 Task: Select the split option in the split sizing.
Action: Mouse moved to (53, 649)
Screenshot: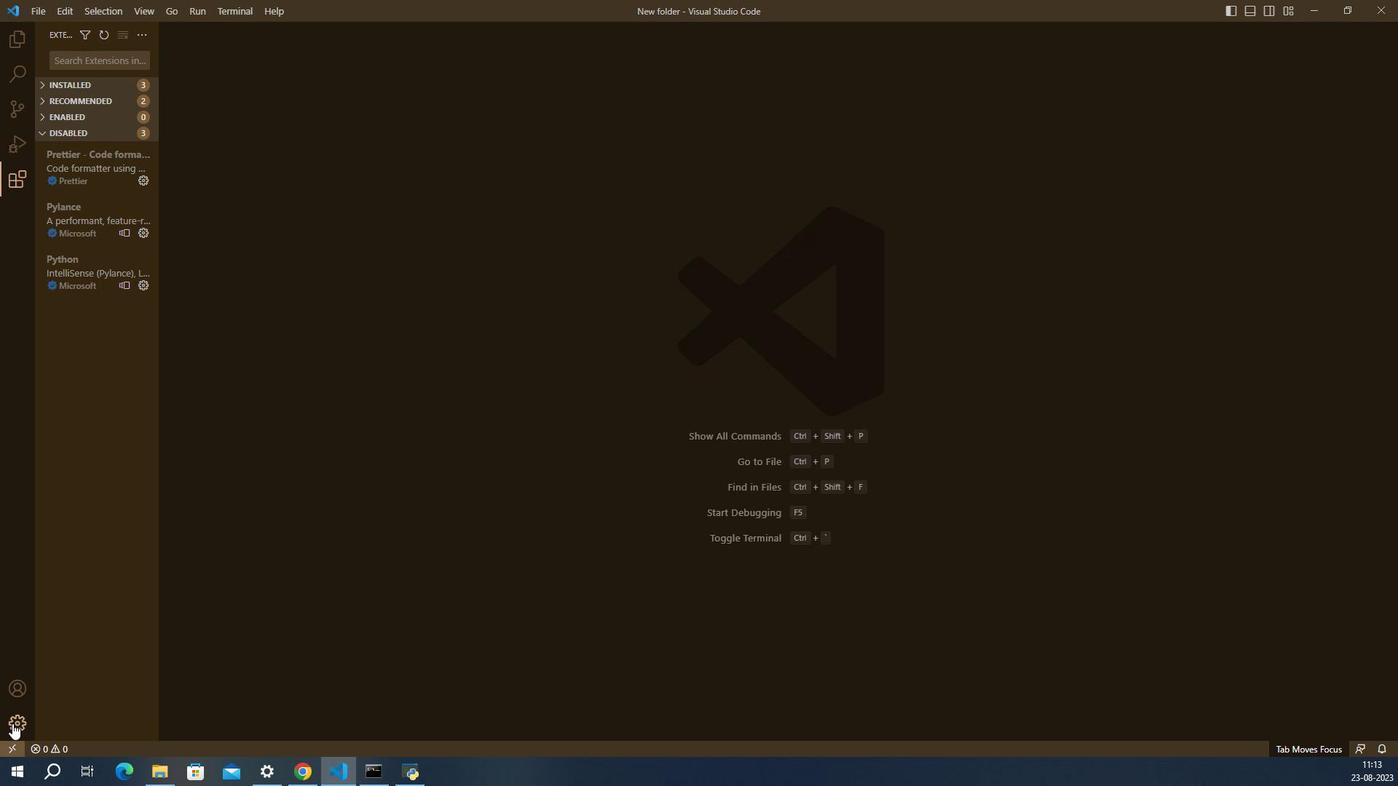
Action: Mouse pressed left at (53, 649)
Screenshot: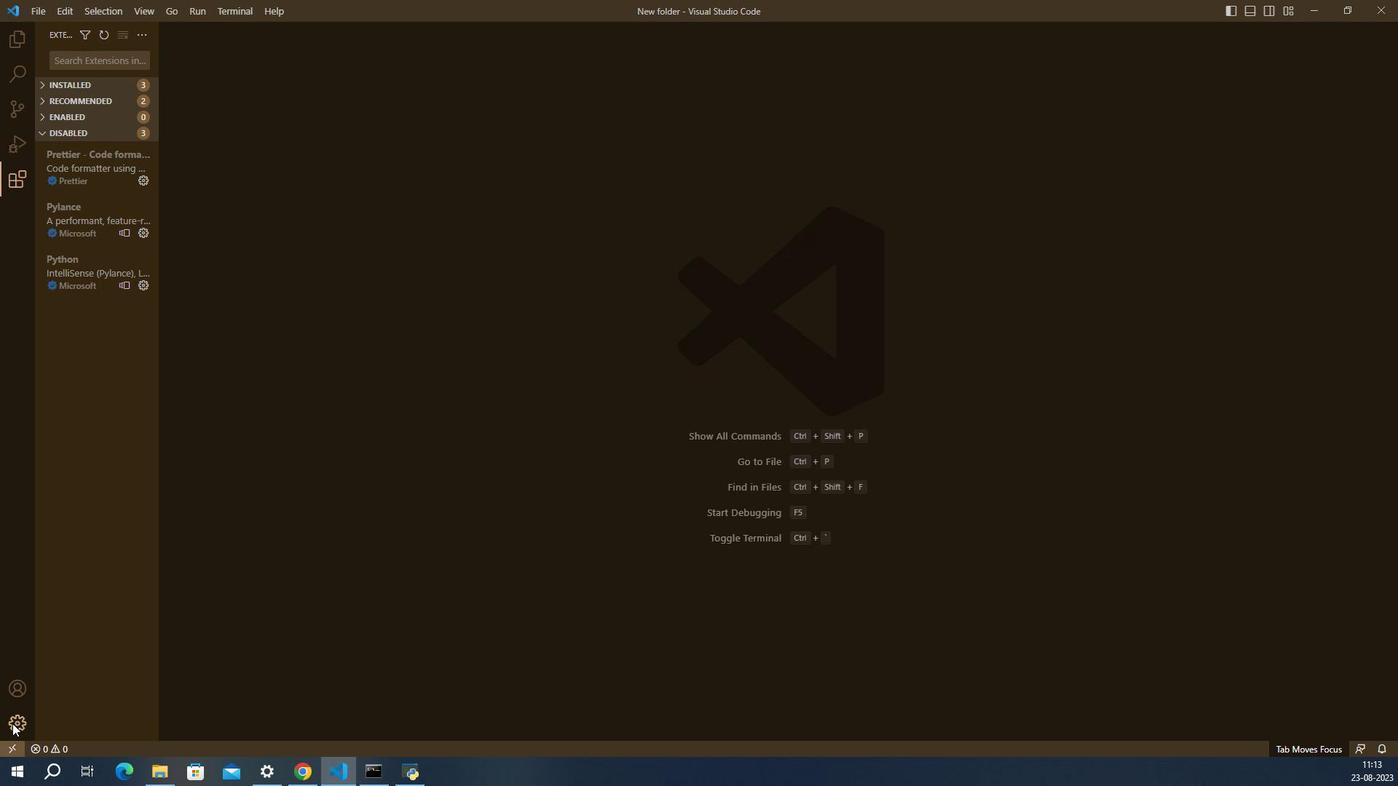 
Action: Mouse moved to (115, 568)
Screenshot: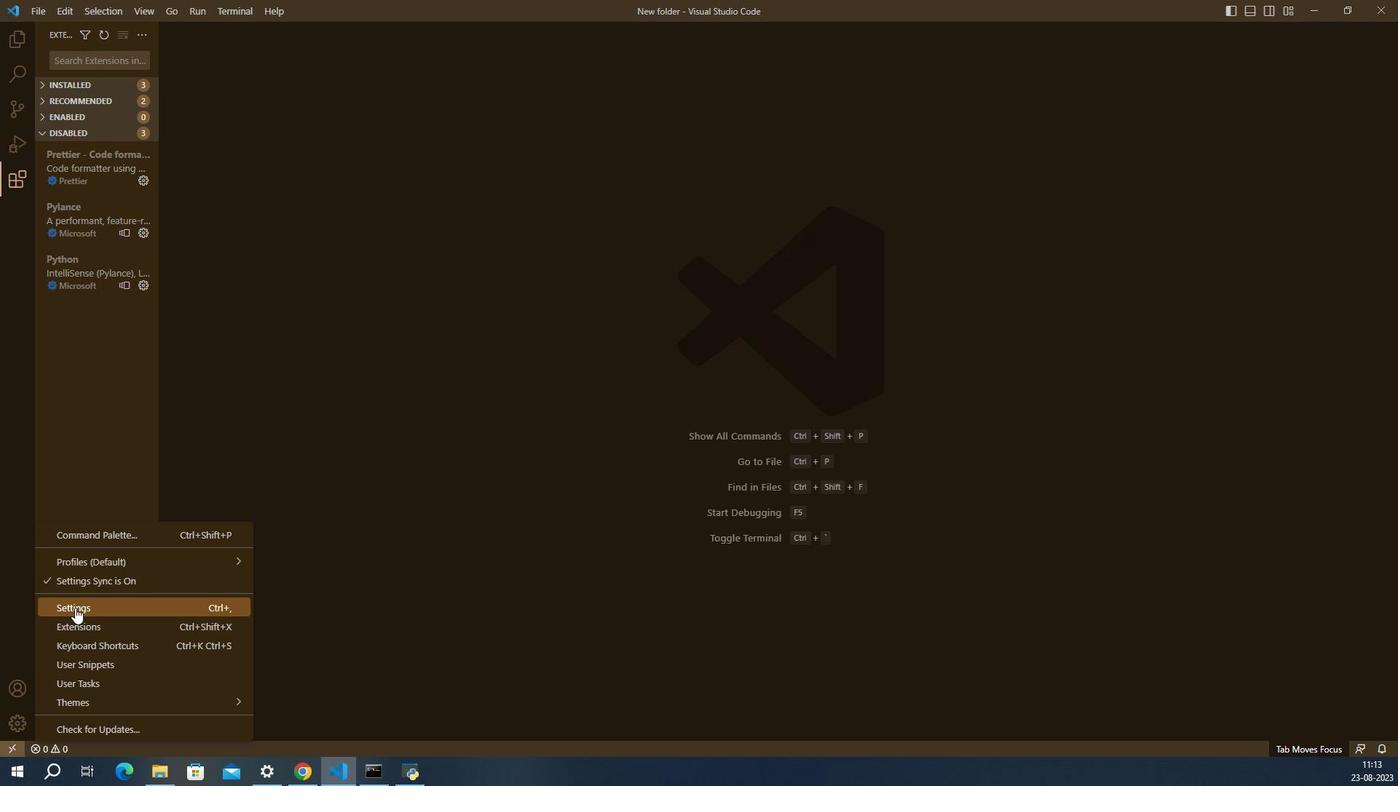 
Action: Mouse pressed left at (115, 568)
Screenshot: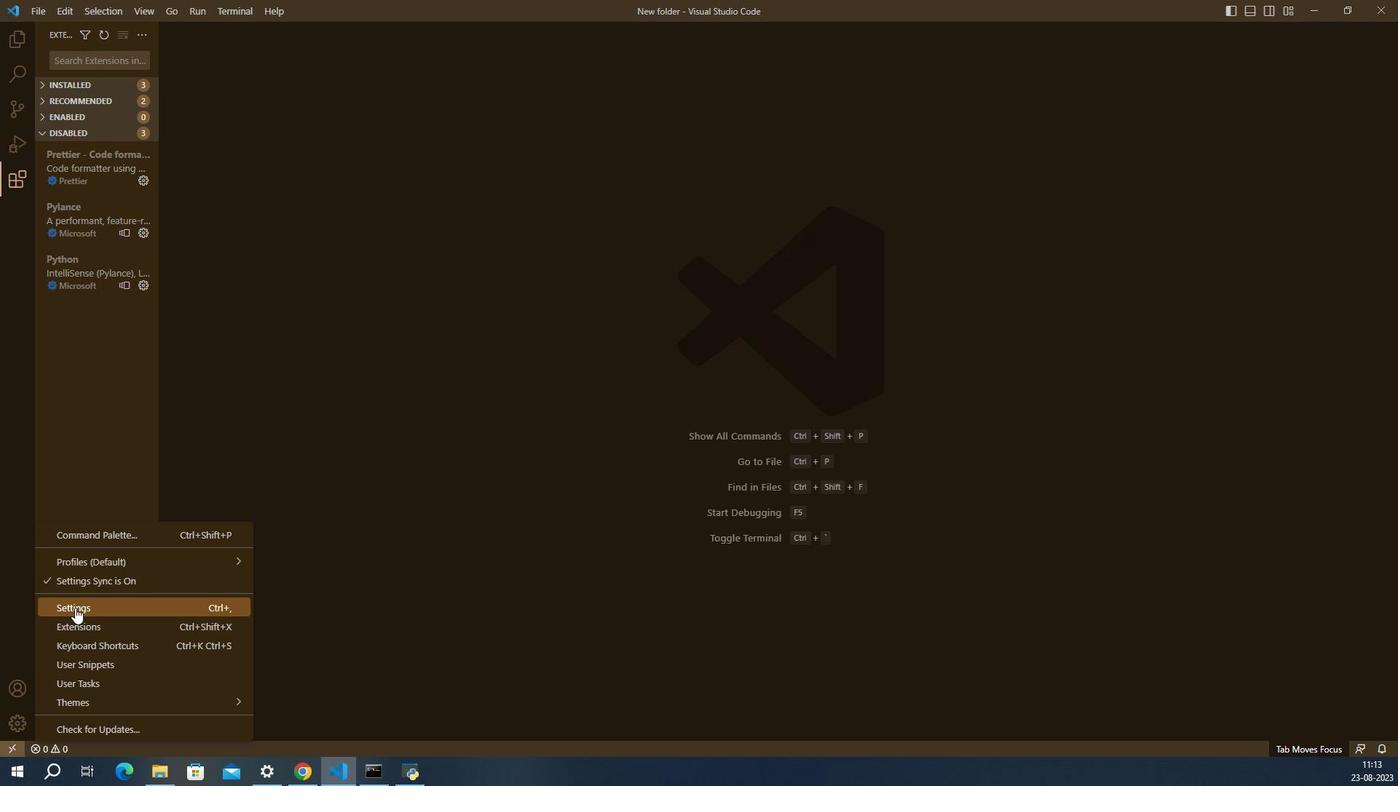 
Action: Mouse moved to (675, 472)
Screenshot: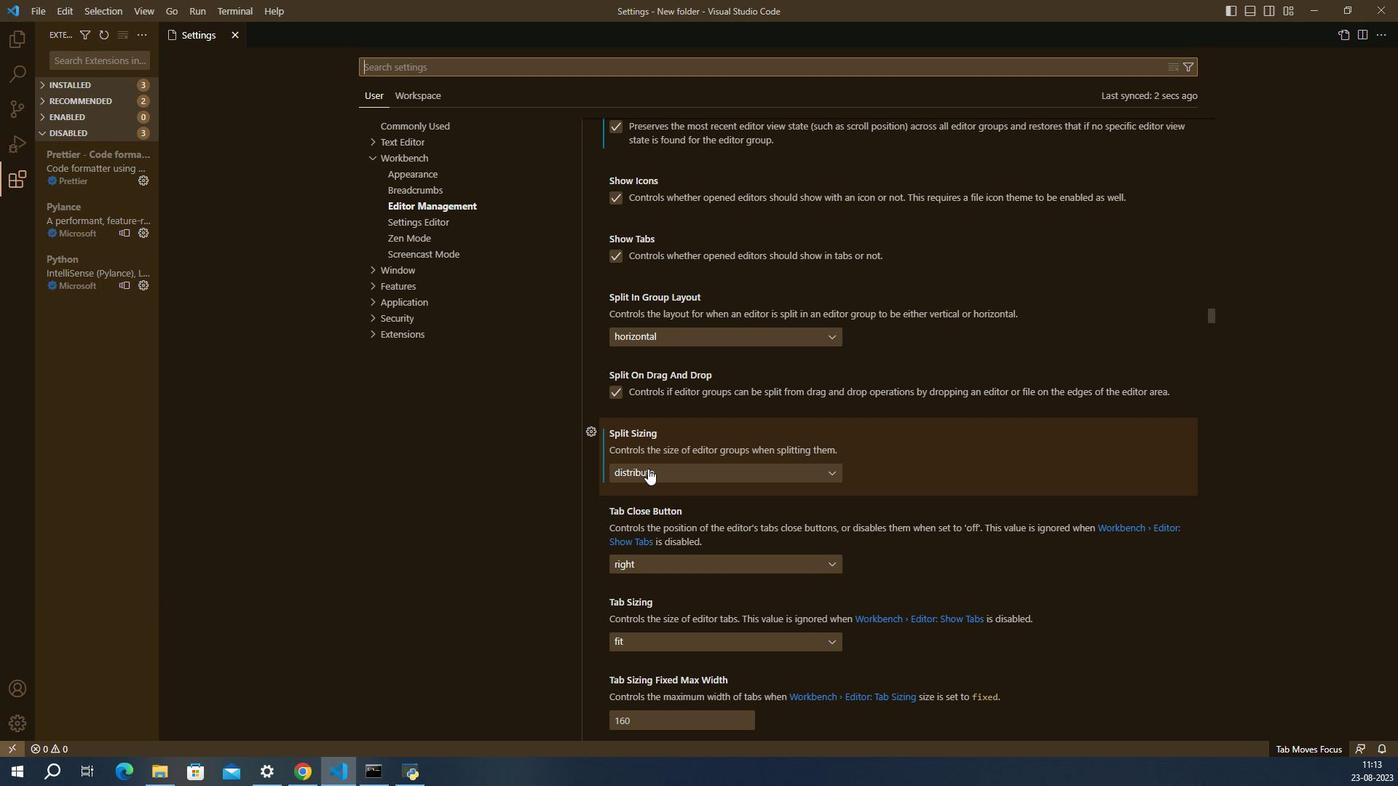 
Action: Mouse pressed left at (675, 472)
Screenshot: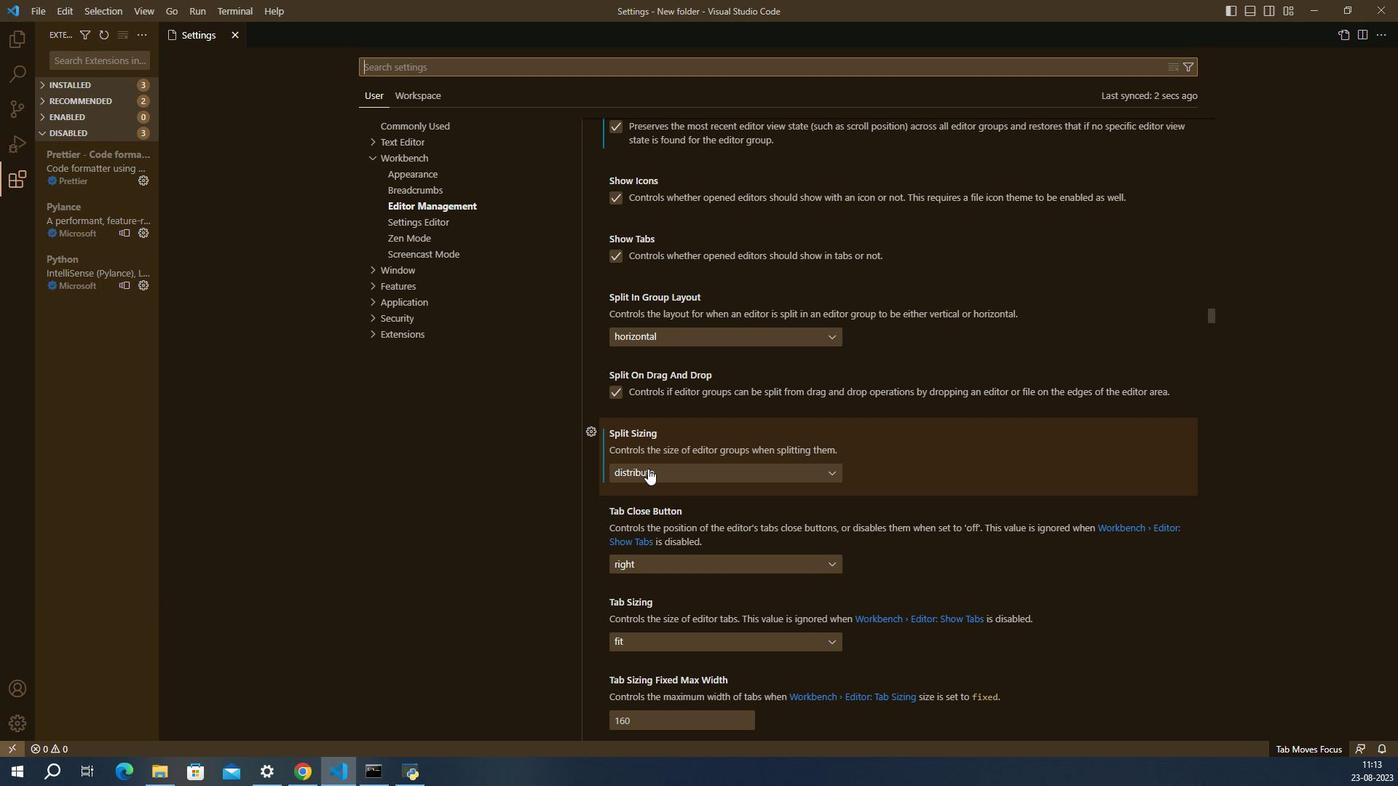 
Action: Mouse moved to (660, 509)
Screenshot: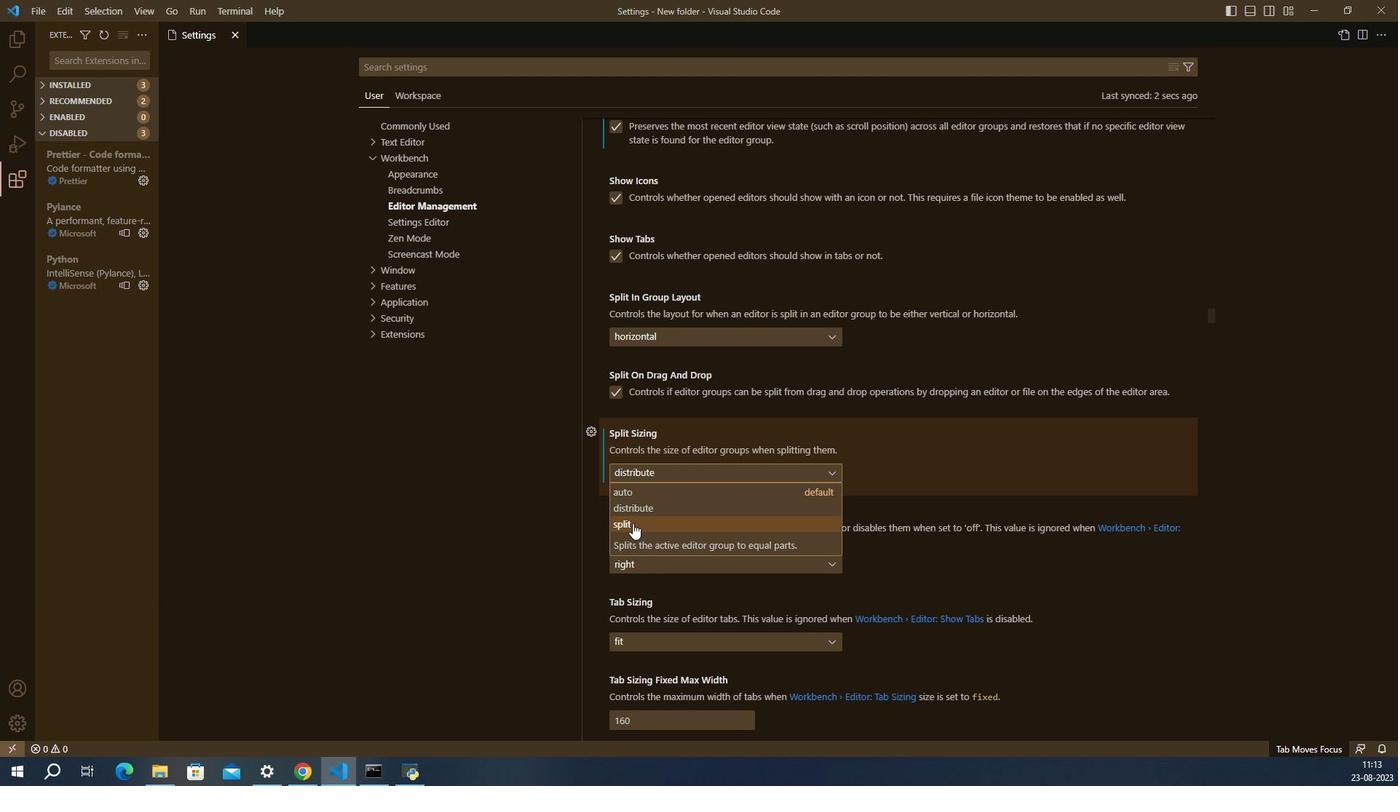 
Action: Mouse pressed left at (660, 509)
Screenshot: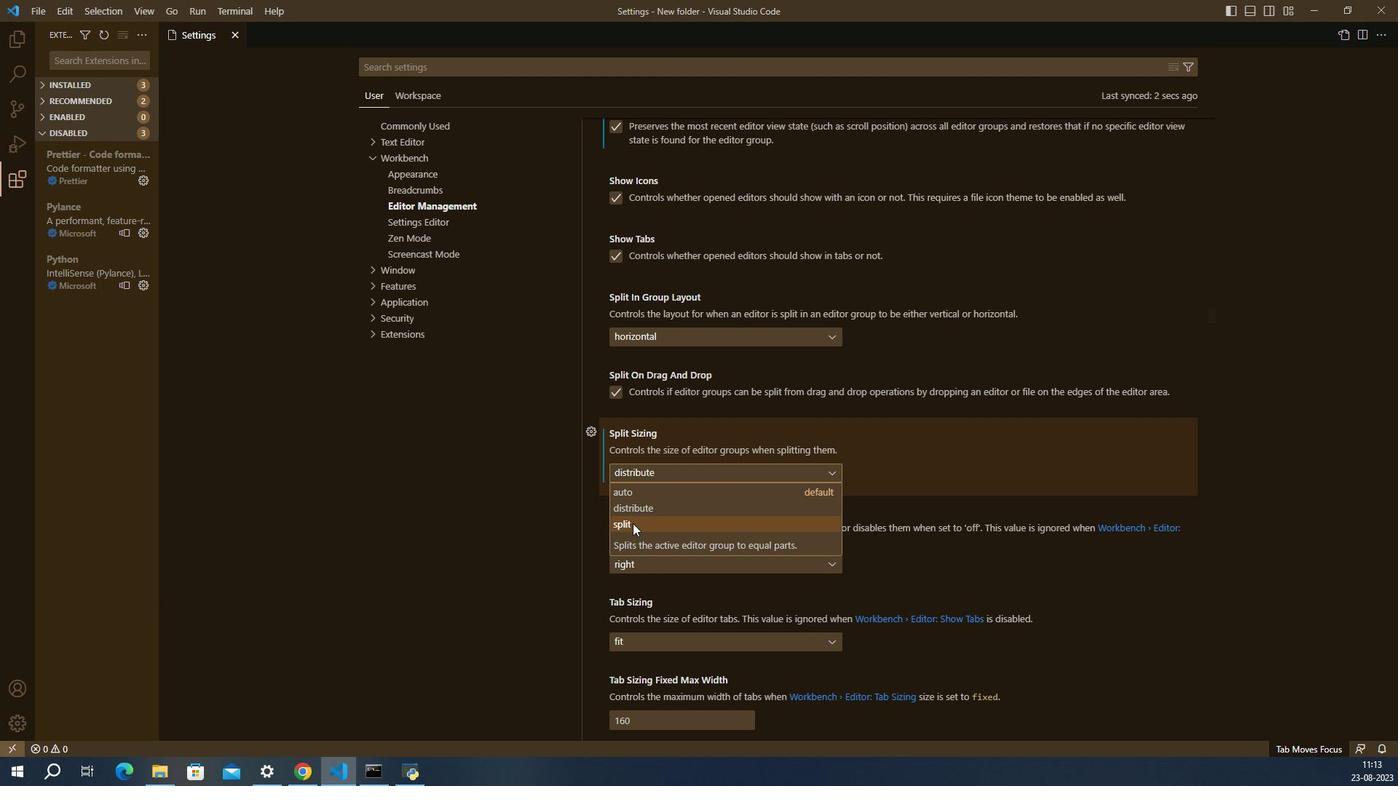 
Action: Mouse moved to (675, 487)
Screenshot: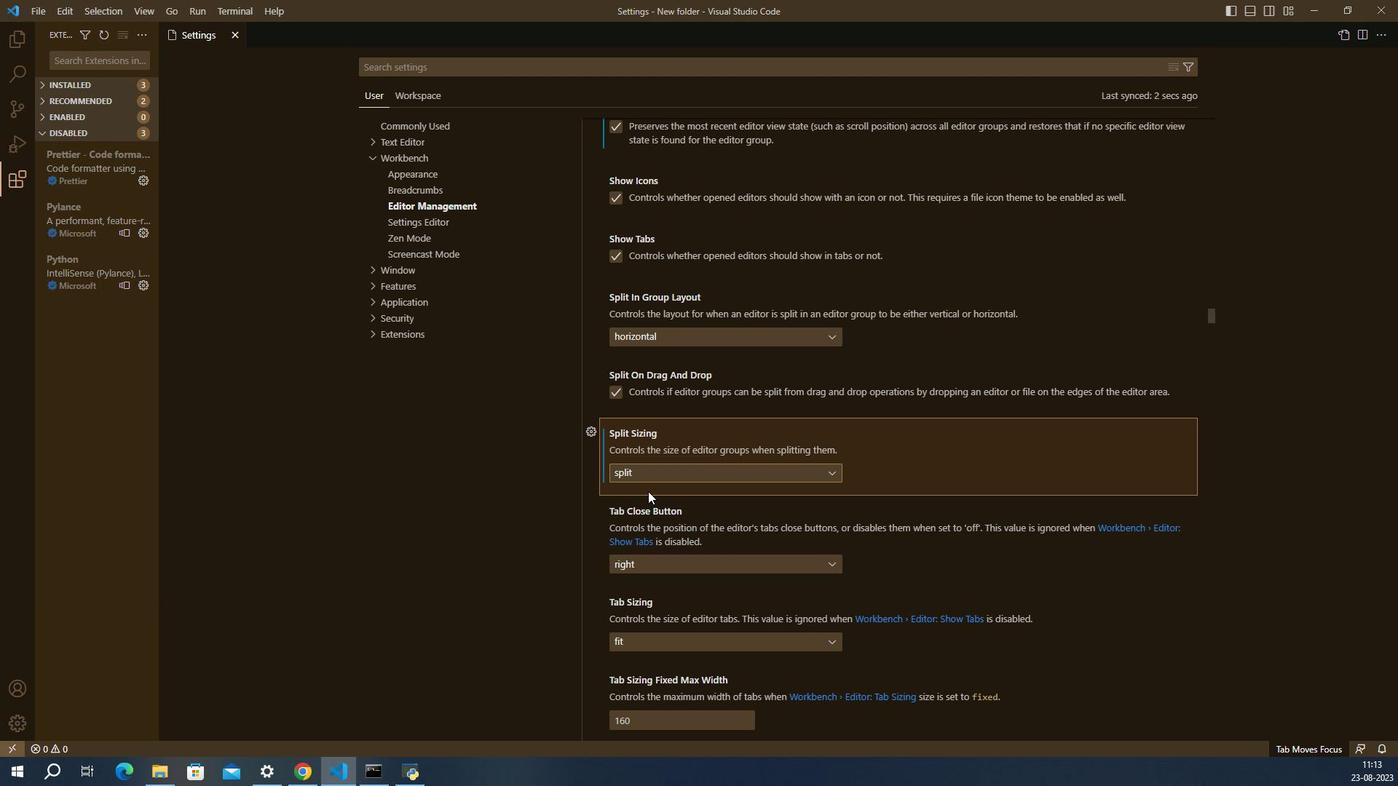 
